 Task: Create a due date automation when advanced on, 2 days after a card is due add dates starting in in more than 1 days at 11:00 AM.
Action: Mouse moved to (1038, 81)
Screenshot: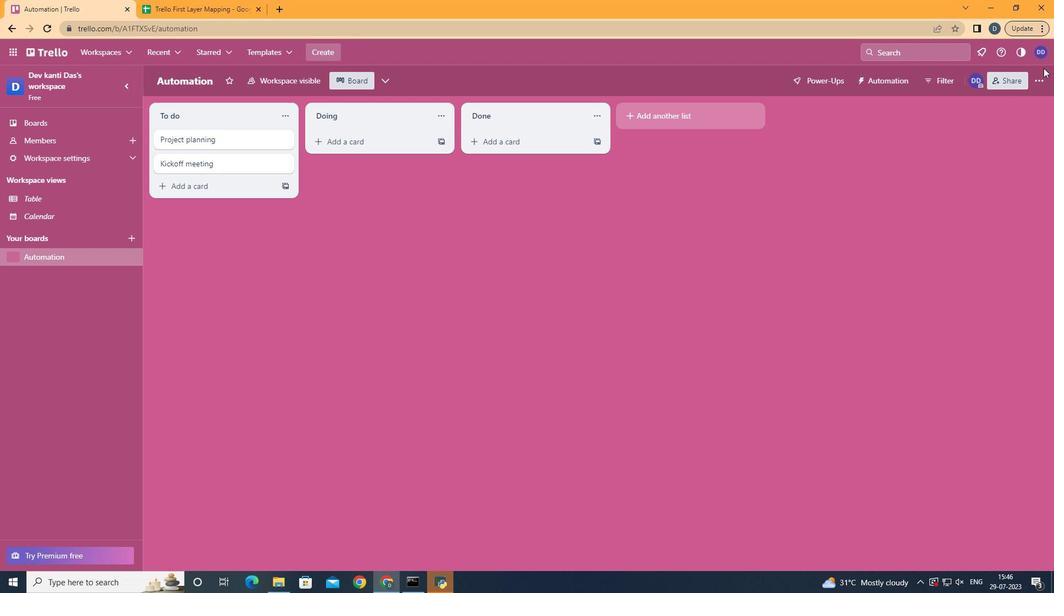 
Action: Mouse pressed left at (1038, 81)
Screenshot: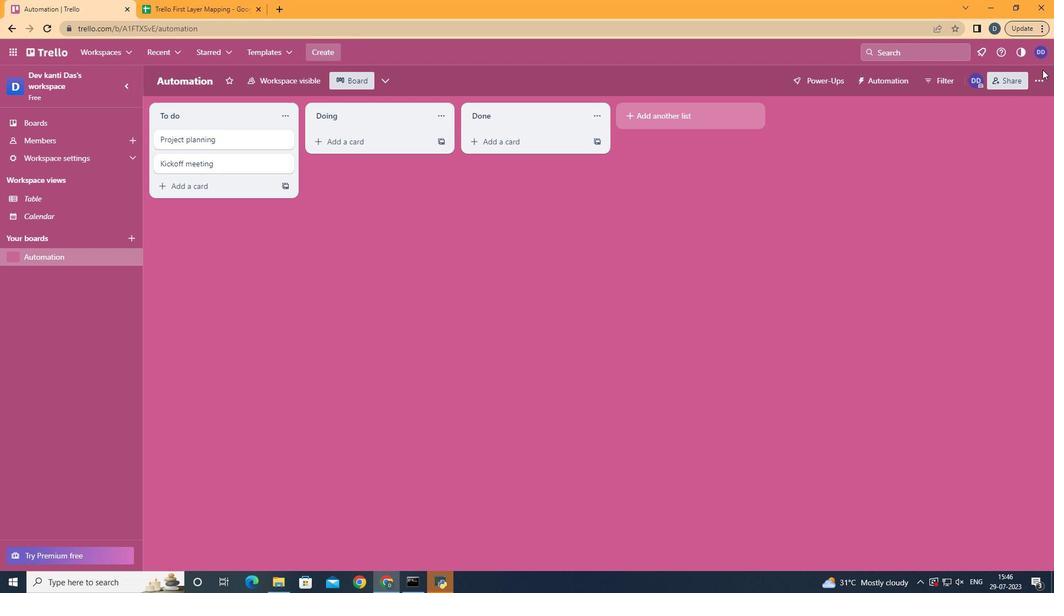 
Action: Mouse moved to (968, 235)
Screenshot: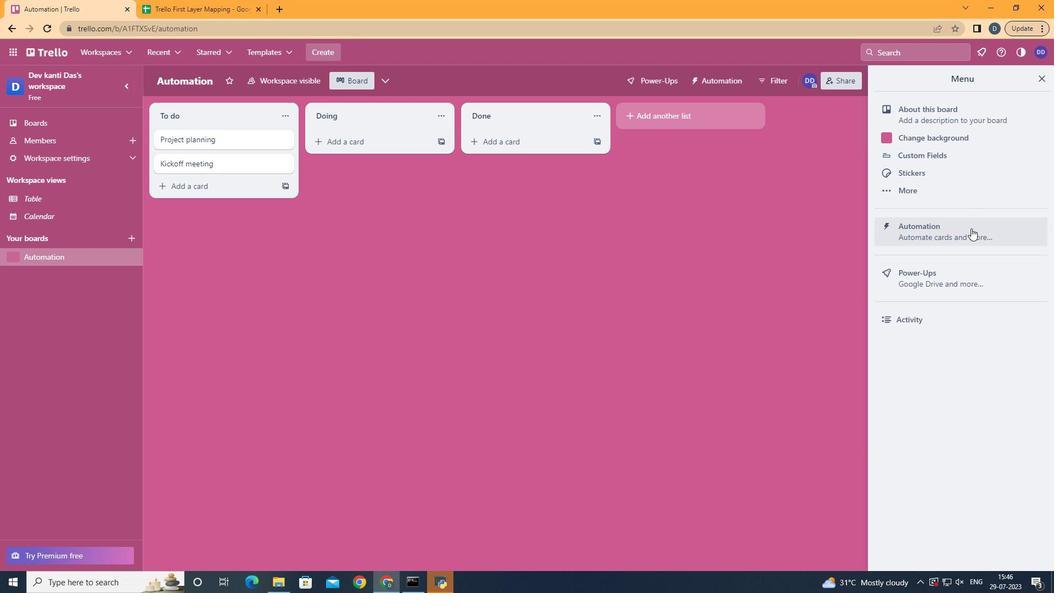 
Action: Mouse pressed left at (968, 235)
Screenshot: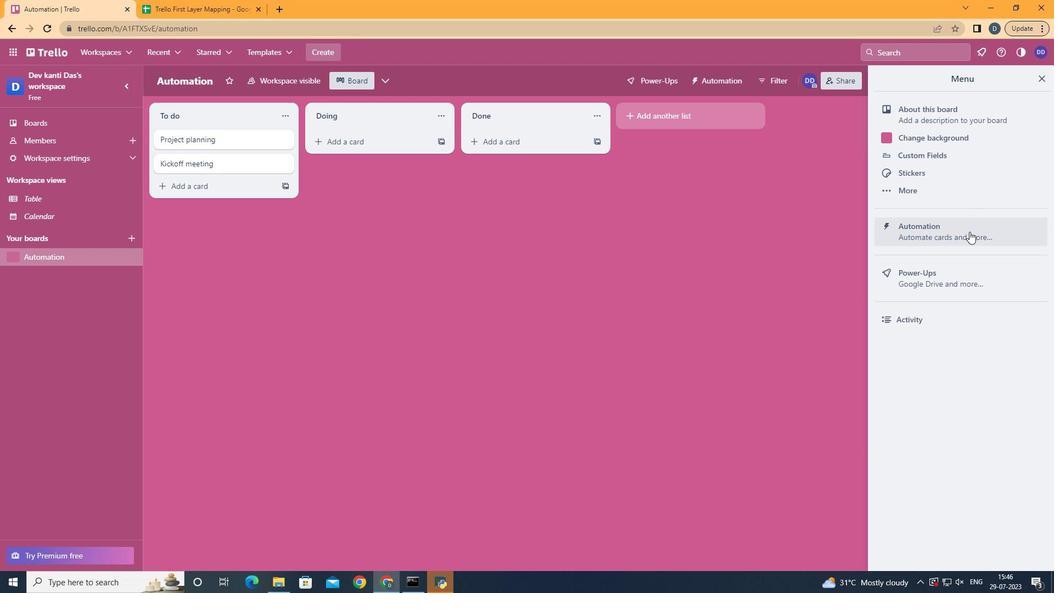 
Action: Mouse moved to (217, 221)
Screenshot: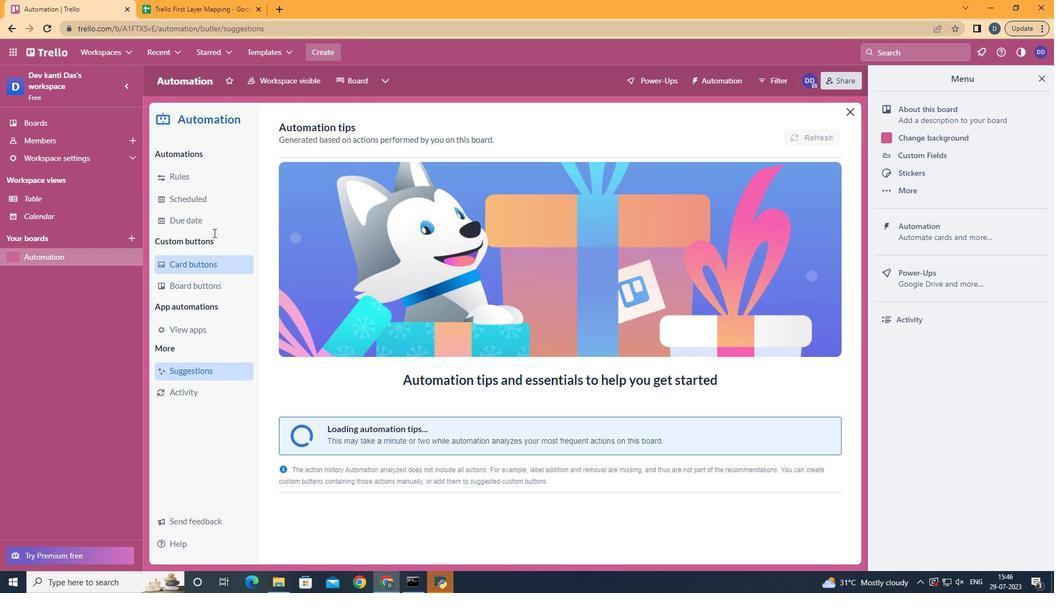 
Action: Mouse pressed left at (217, 221)
Screenshot: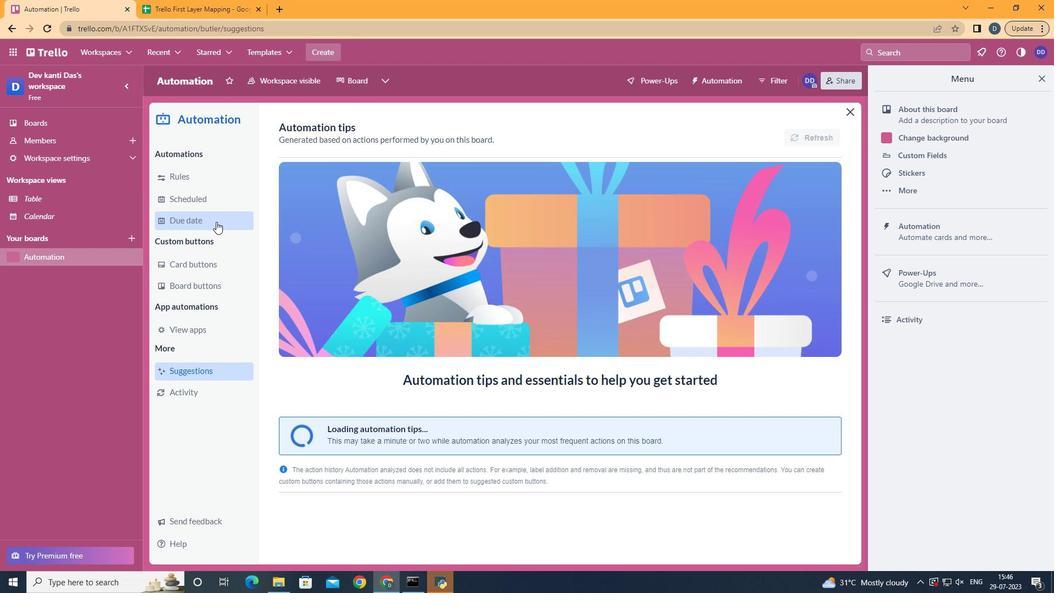 
Action: Mouse moved to (784, 125)
Screenshot: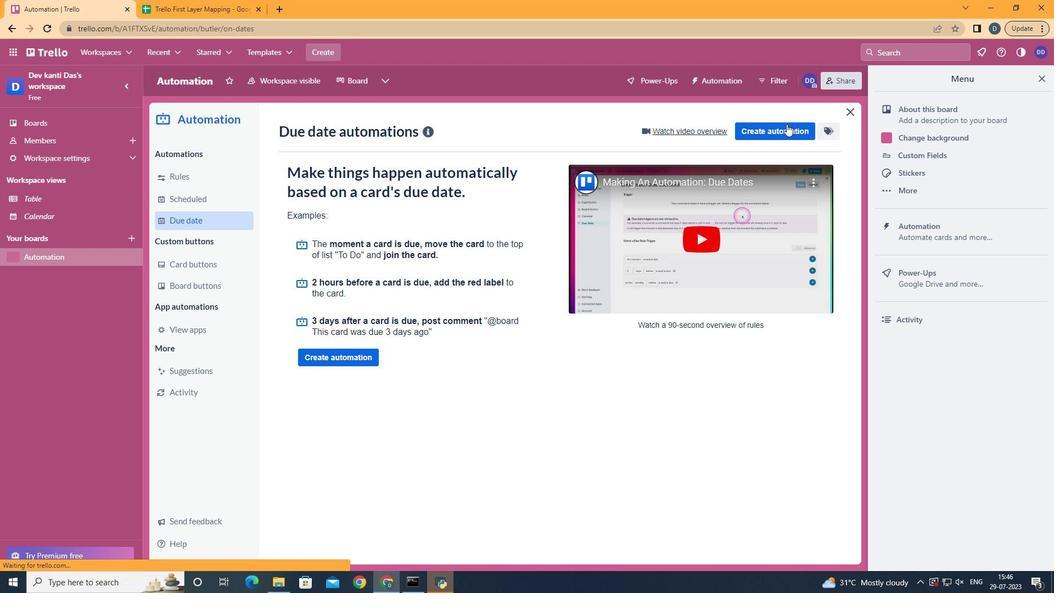 
Action: Mouse pressed left at (784, 125)
Screenshot: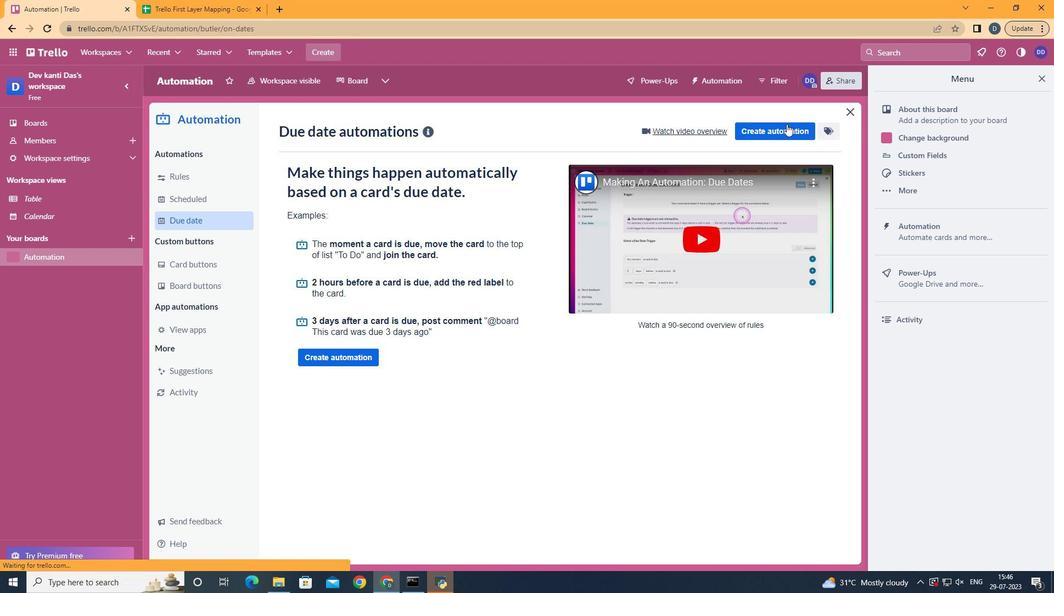 
Action: Mouse moved to (563, 231)
Screenshot: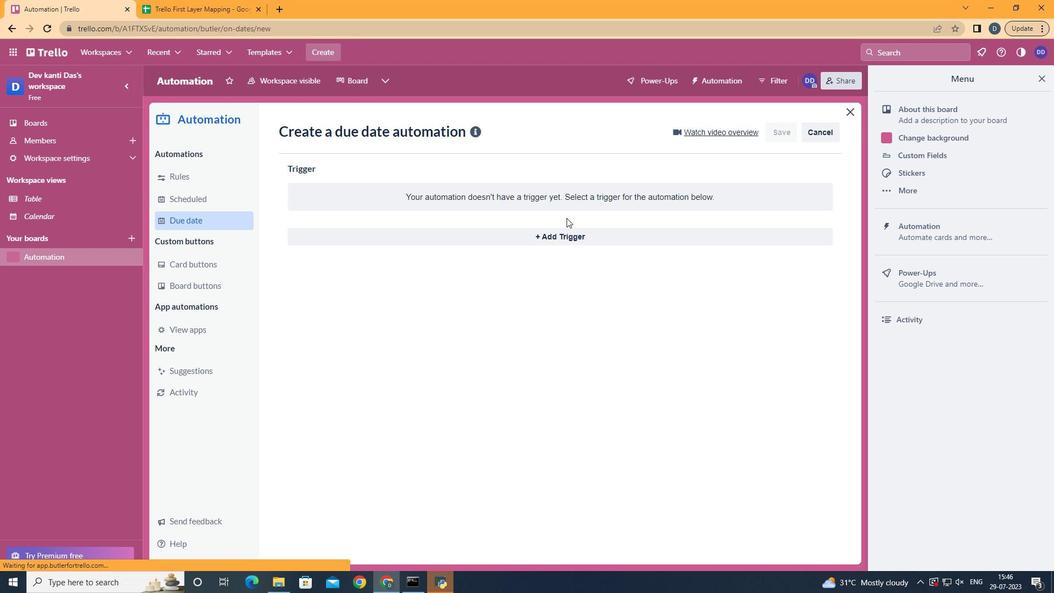 
Action: Mouse pressed left at (563, 231)
Screenshot: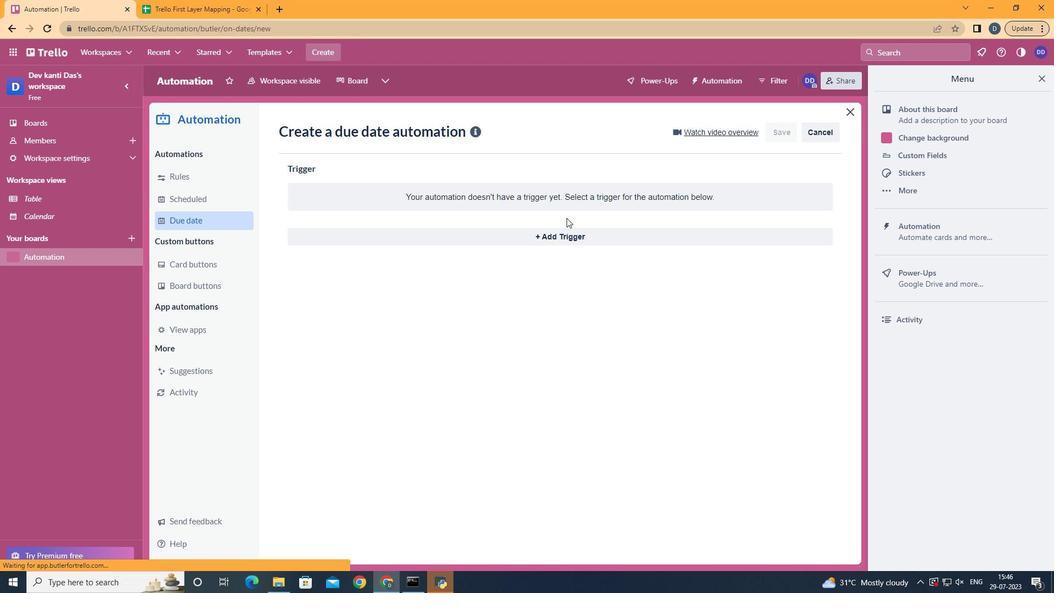 
Action: Mouse moved to (385, 447)
Screenshot: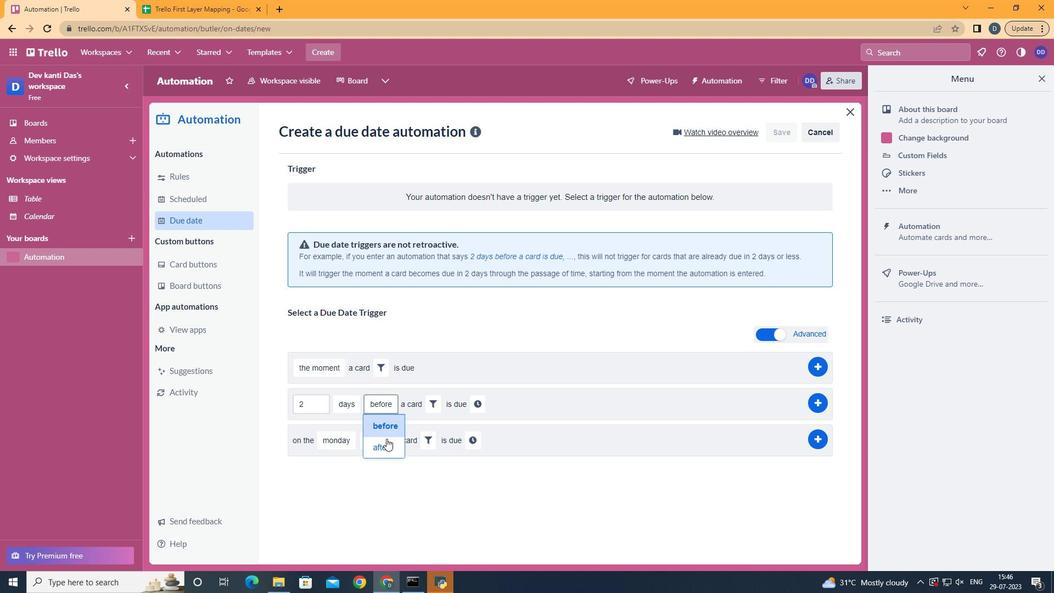 
Action: Mouse pressed left at (385, 447)
Screenshot: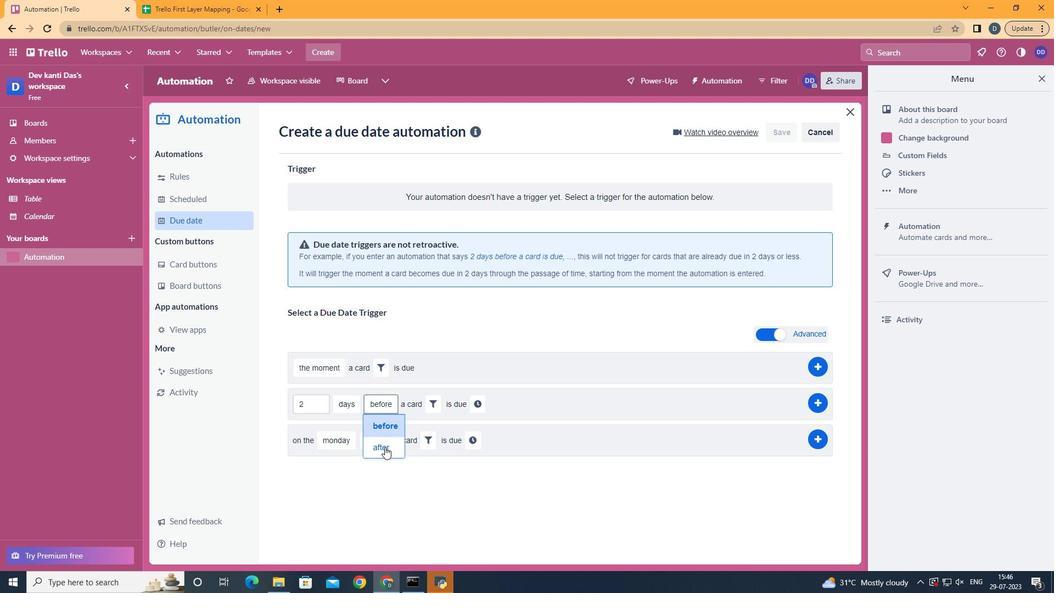 
Action: Mouse moved to (429, 403)
Screenshot: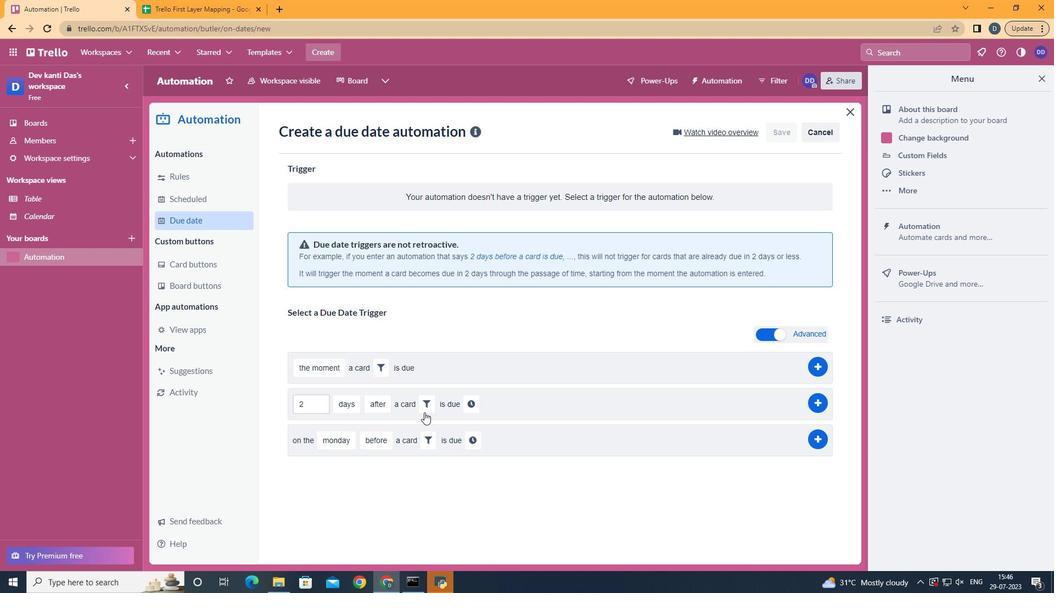 
Action: Mouse pressed left at (429, 403)
Screenshot: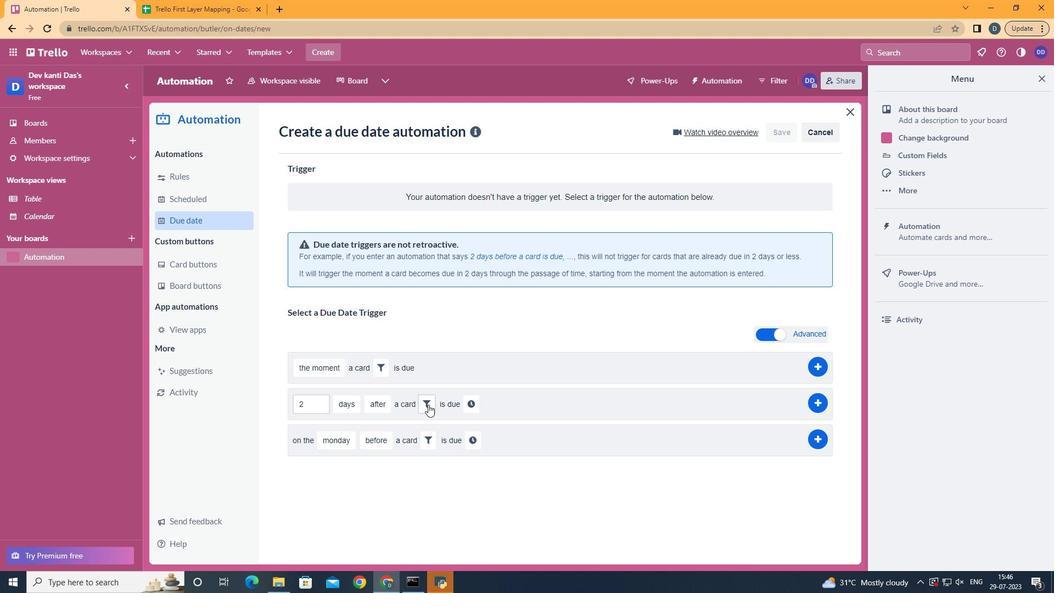 
Action: Mouse moved to (473, 441)
Screenshot: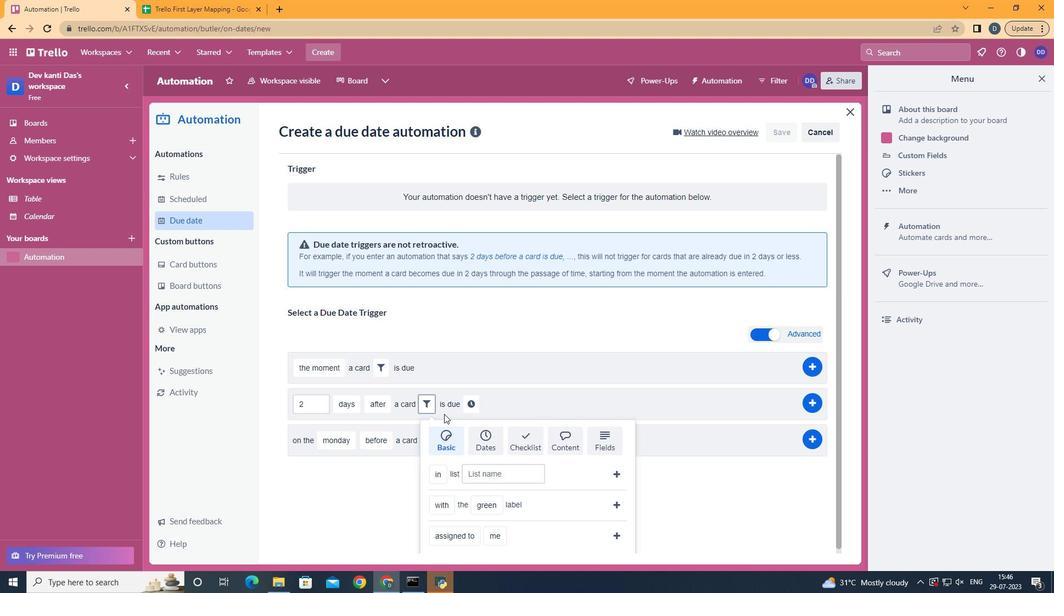 
Action: Mouse pressed left at (473, 441)
Screenshot: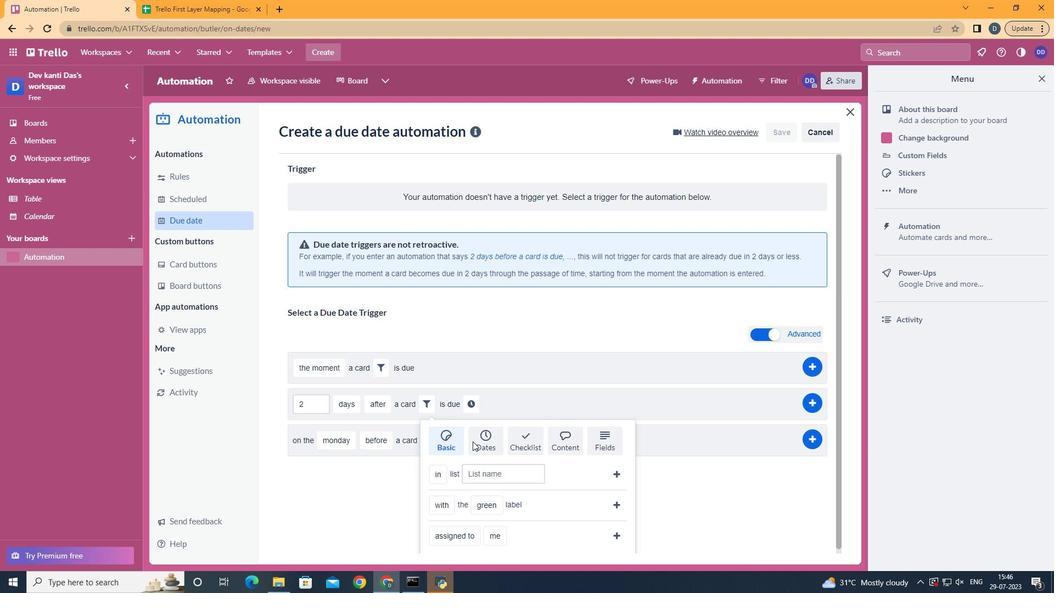 
Action: Mouse scrolled (473, 441) with delta (0, 0)
Screenshot: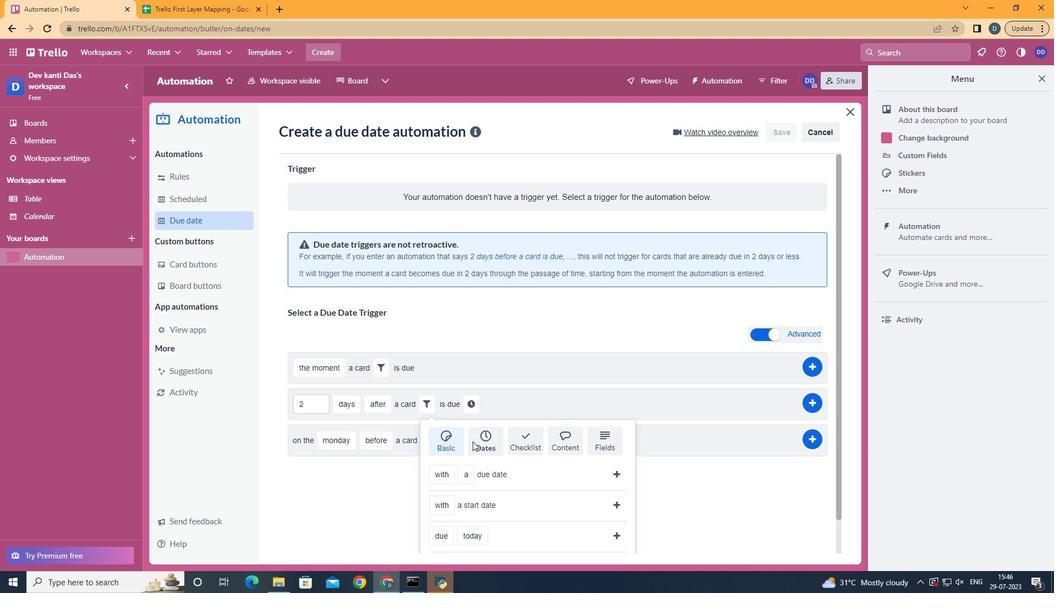 
Action: Mouse scrolled (473, 441) with delta (0, 0)
Screenshot: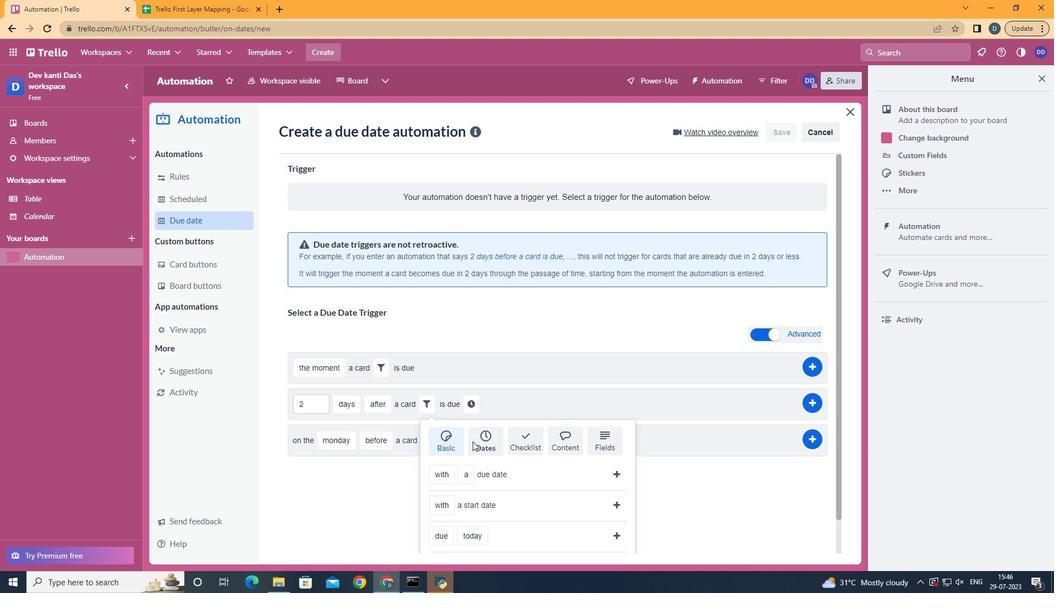 
Action: Mouse scrolled (473, 441) with delta (0, 0)
Screenshot: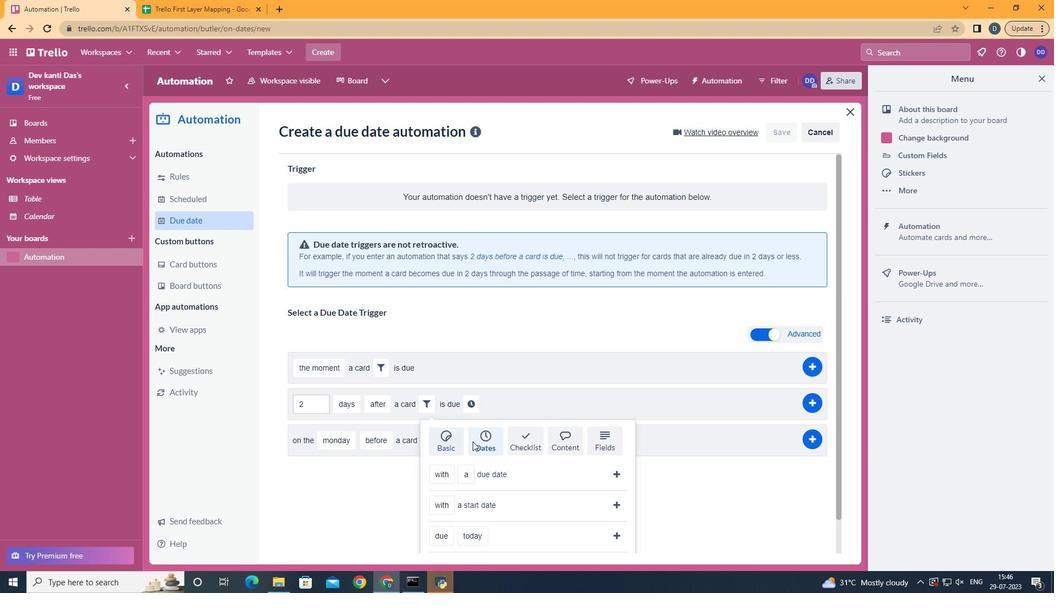 
Action: Mouse scrolled (473, 441) with delta (0, 0)
Screenshot: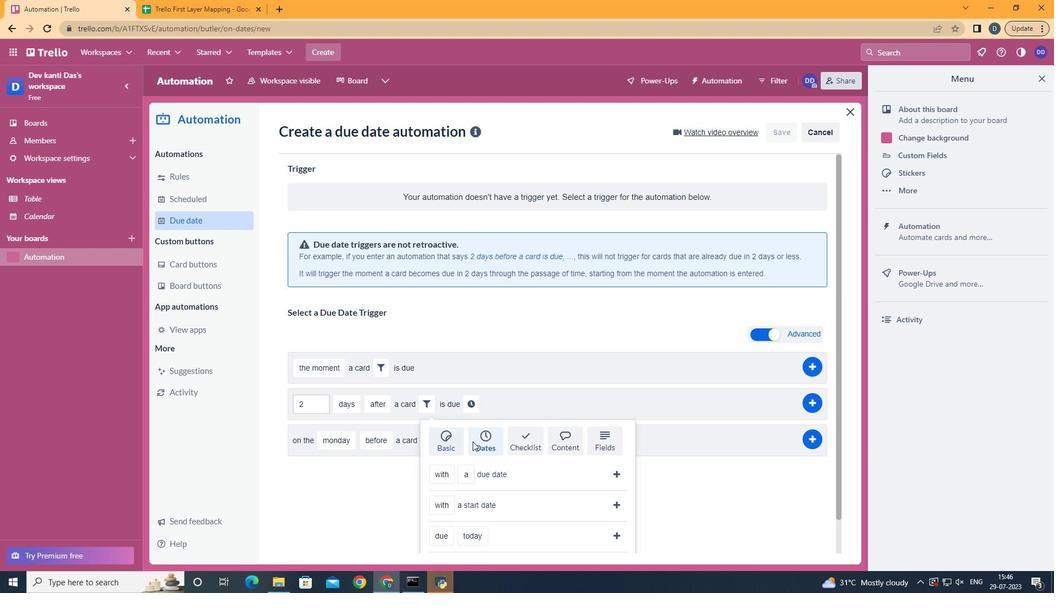 
Action: Mouse moved to (452, 507)
Screenshot: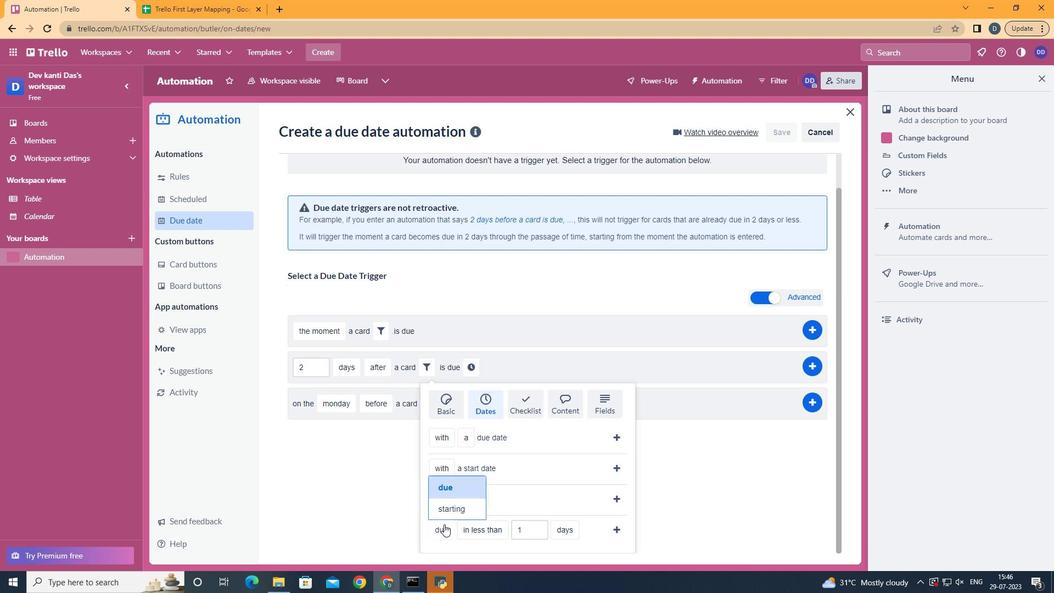 
Action: Mouse pressed left at (452, 507)
Screenshot: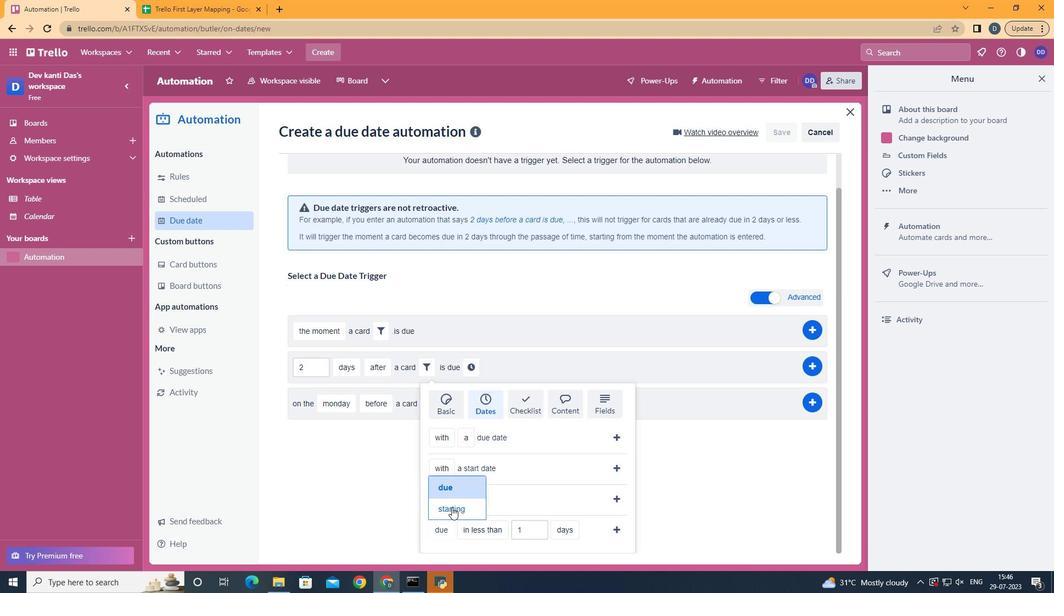 
Action: Mouse moved to (500, 459)
Screenshot: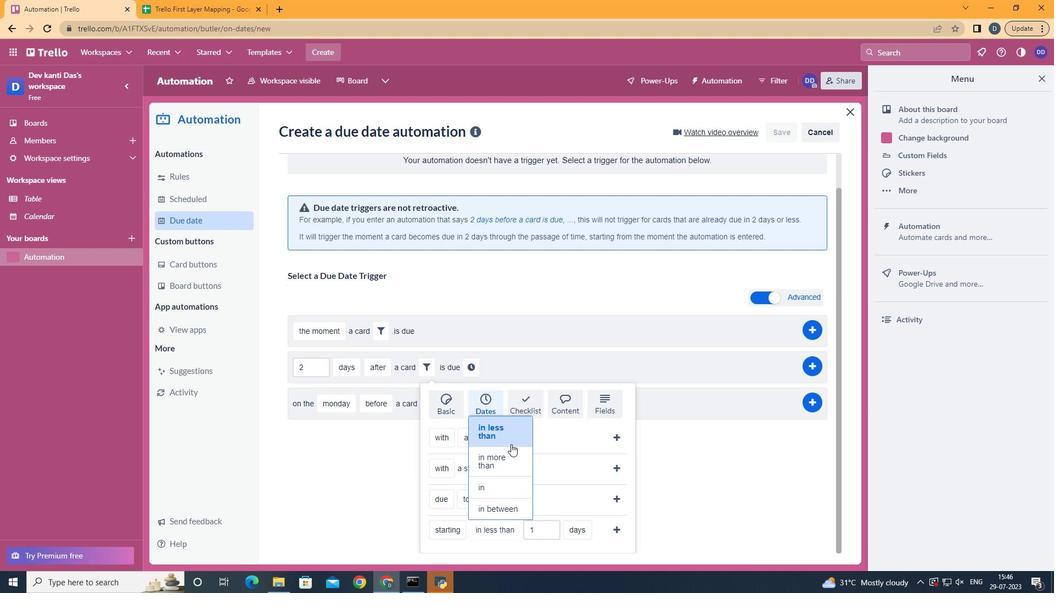 
Action: Mouse pressed left at (500, 459)
Screenshot: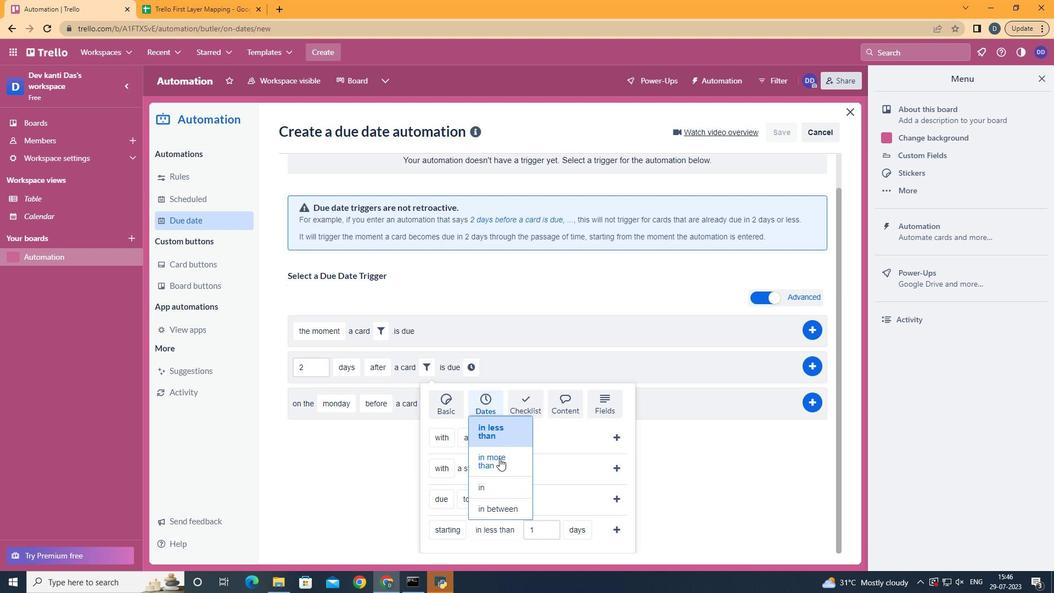 
Action: Mouse moved to (593, 482)
Screenshot: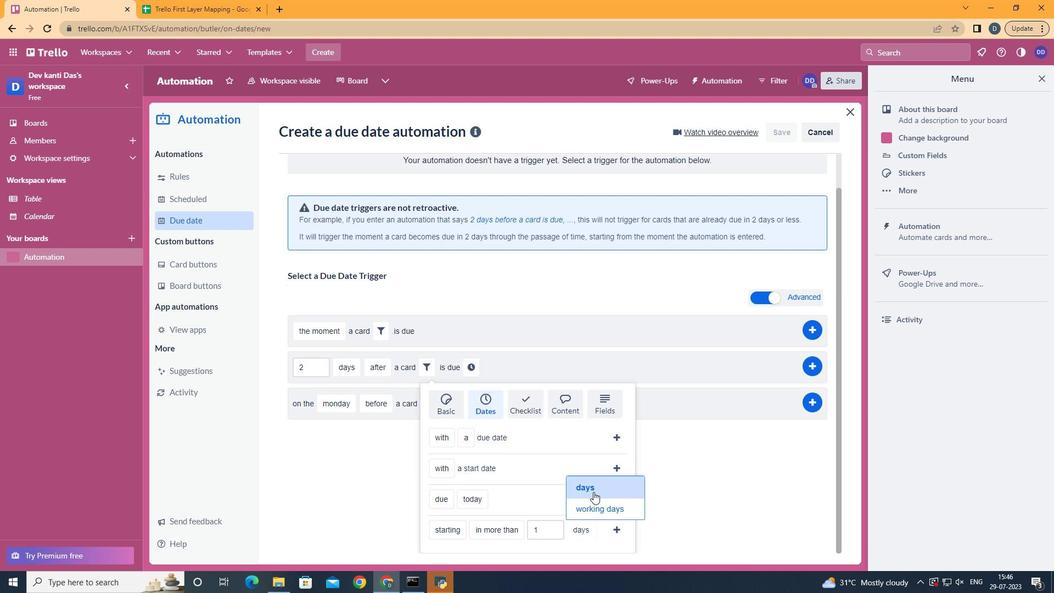 
Action: Mouse pressed left at (593, 482)
Screenshot: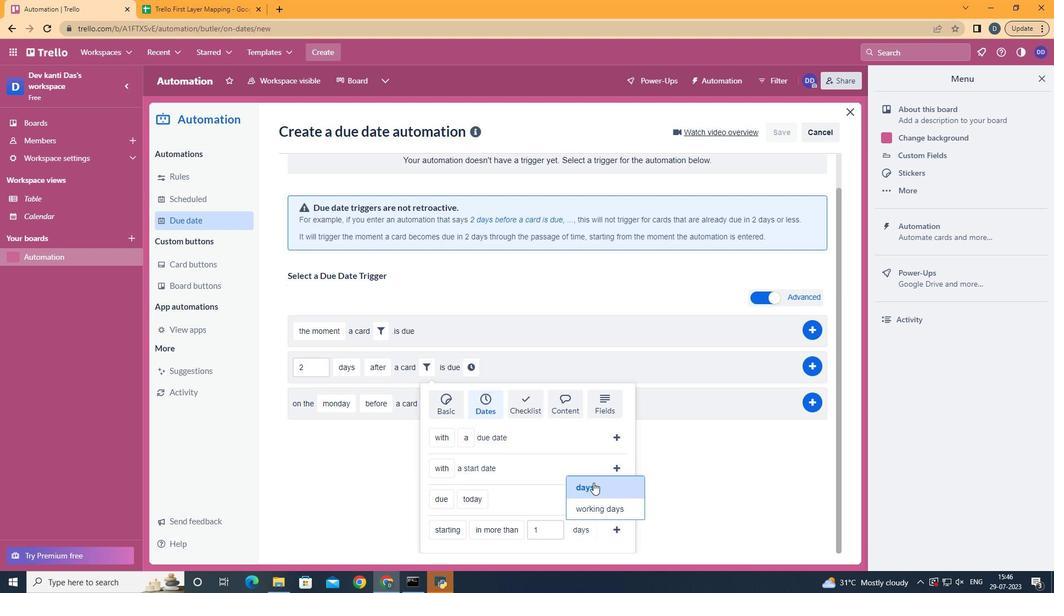 
Action: Mouse moved to (611, 526)
Screenshot: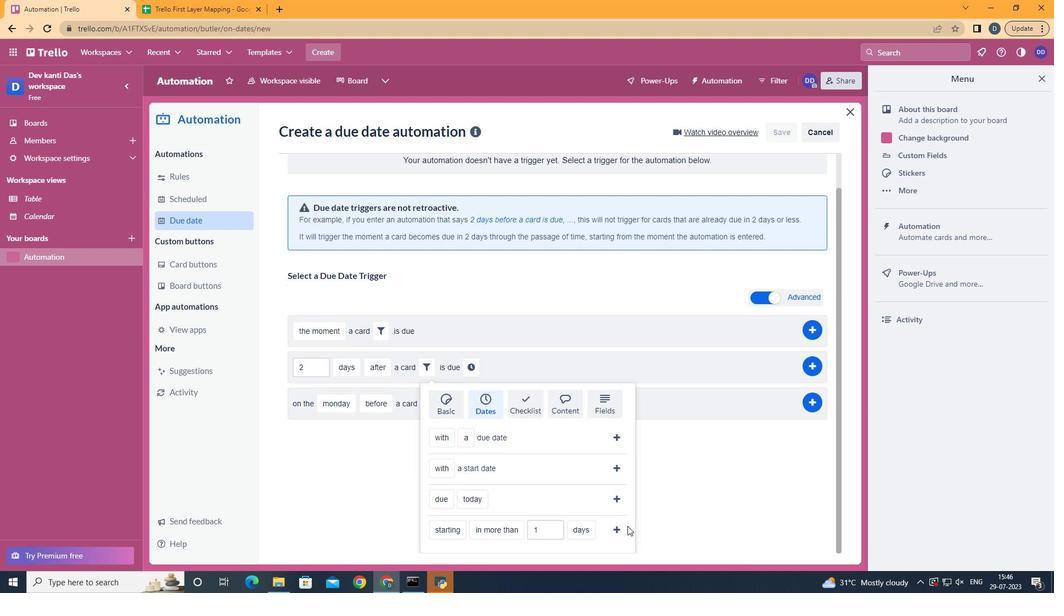 
Action: Mouse pressed left at (611, 526)
Screenshot: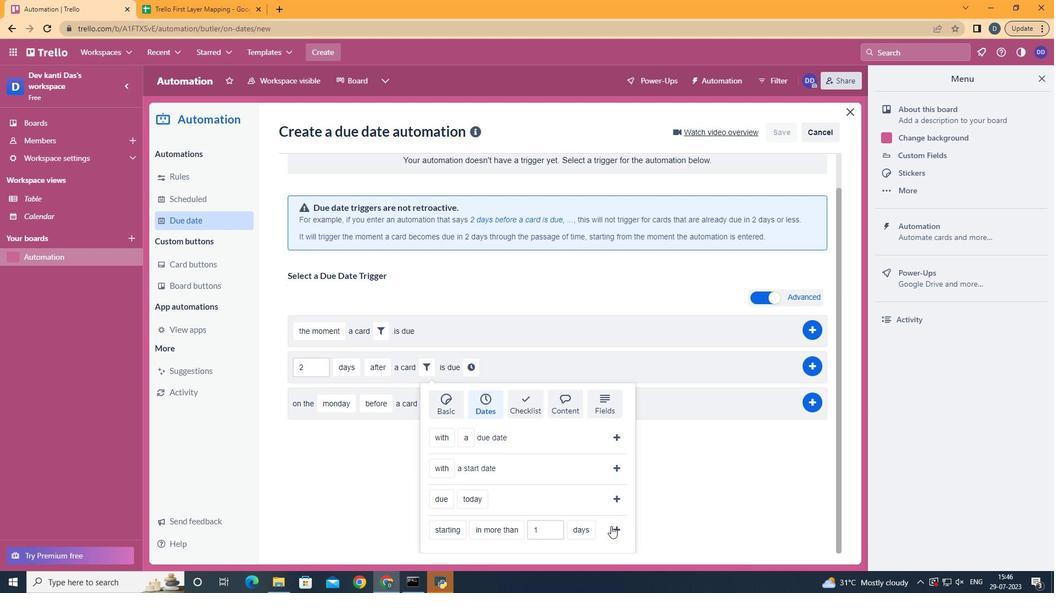 
Action: Mouse moved to (597, 404)
Screenshot: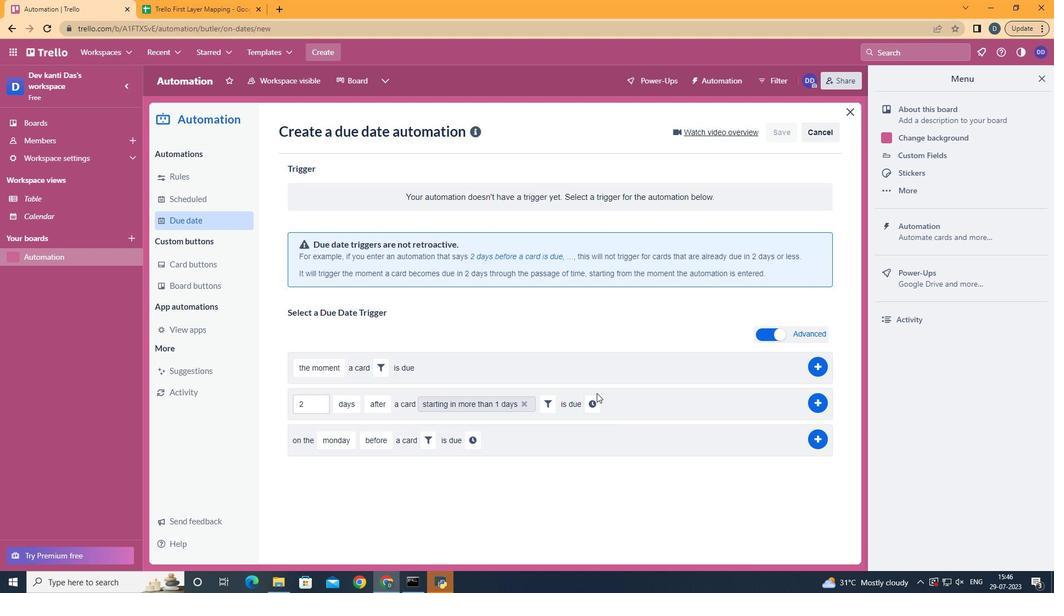 
Action: Mouse pressed left at (597, 404)
Screenshot: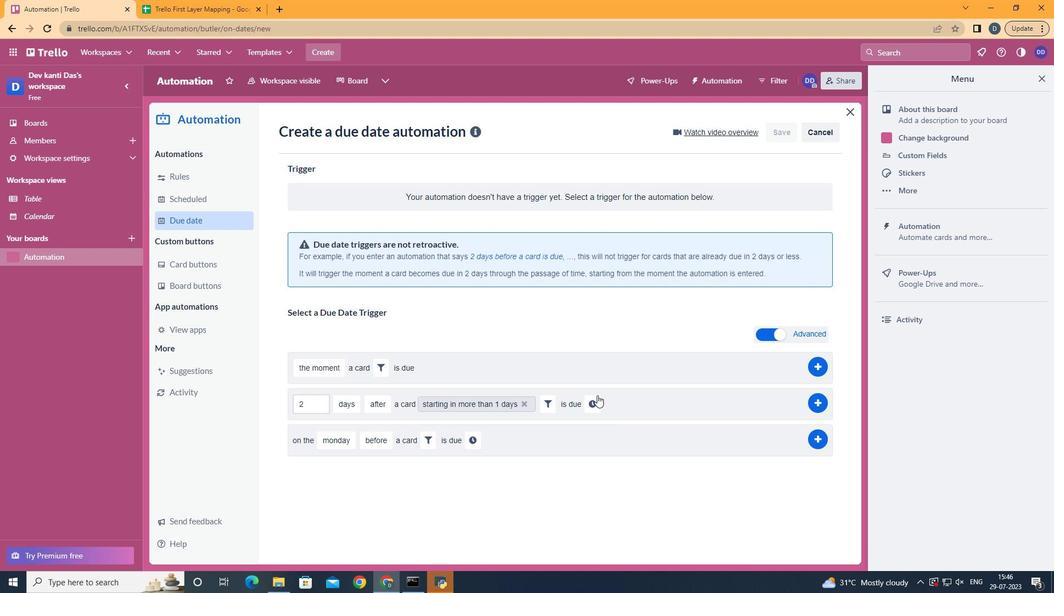 
Action: Mouse moved to (619, 402)
Screenshot: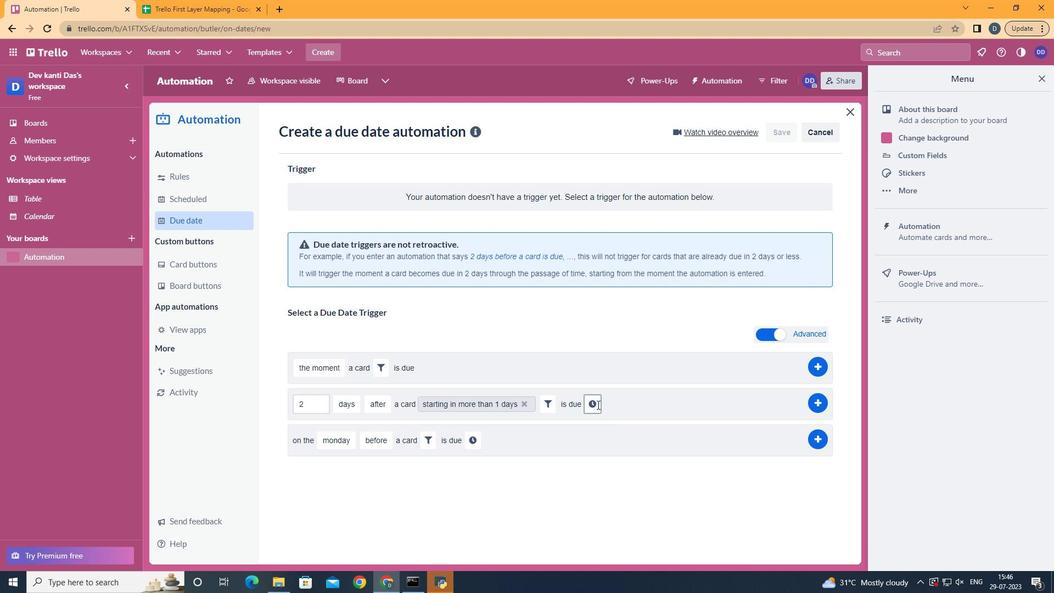 
Action: Mouse pressed left at (619, 402)
Screenshot: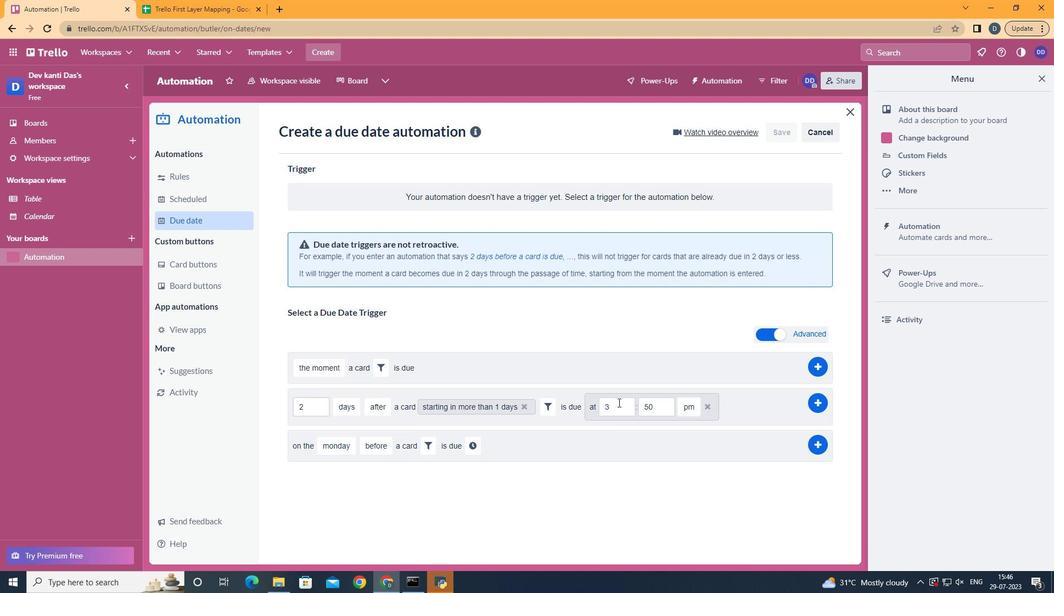 
Action: Key pressed <Key.backspace>11
Screenshot: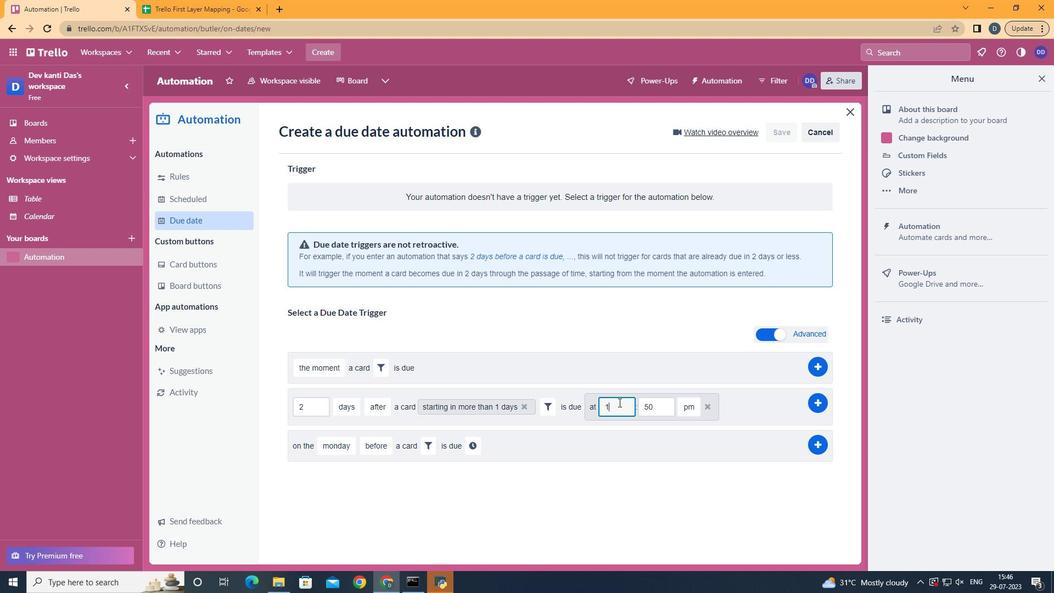
Action: Mouse moved to (653, 407)
Screenshot: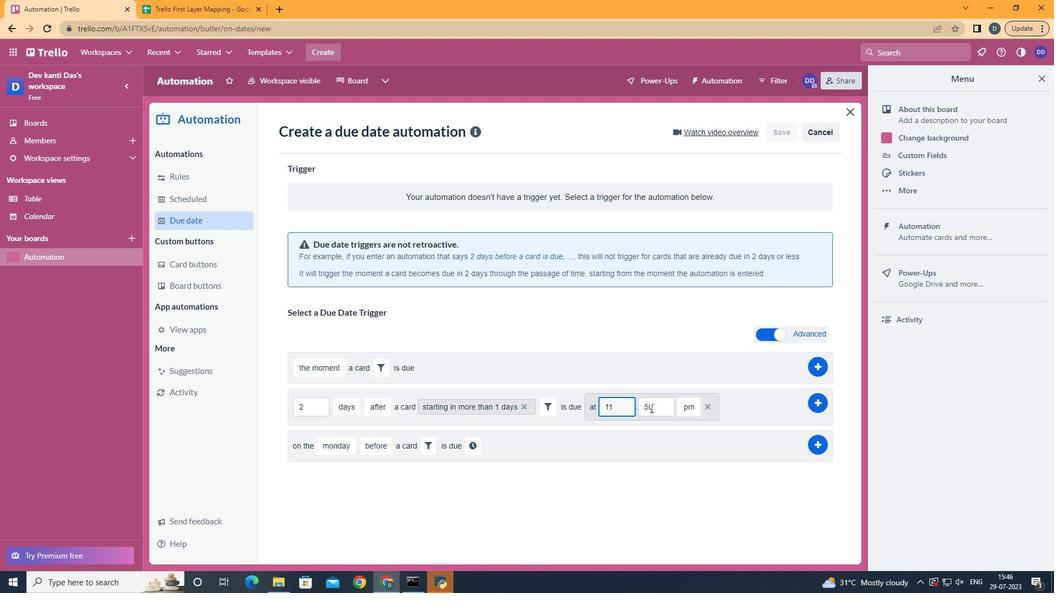 
Action: Mouse pressed left at (653, 407)
Screenshot: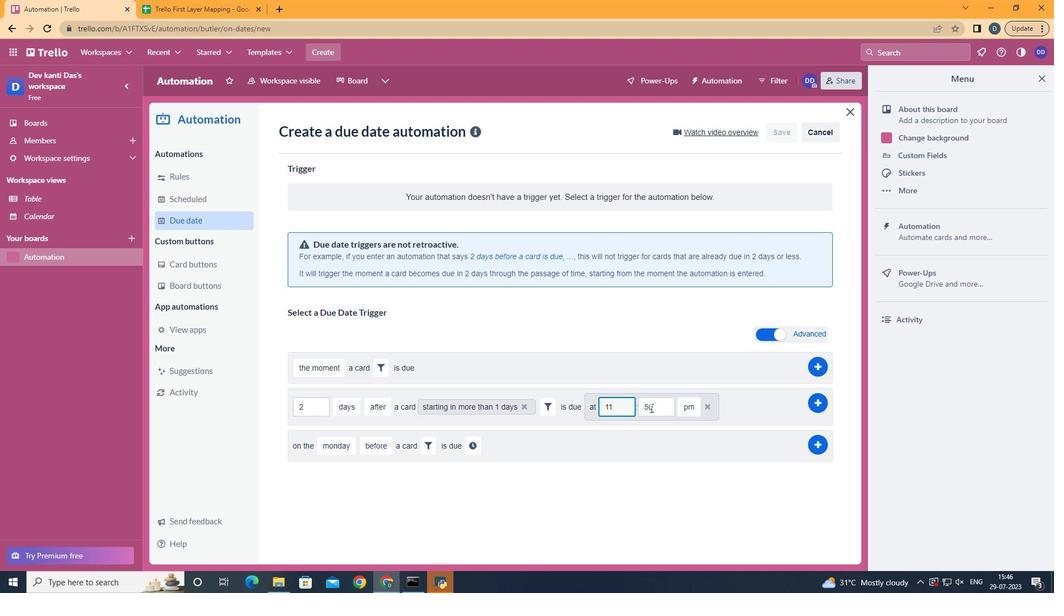
Action: Key pressed <Key.backspace><Key.backspace>00
Screenshot: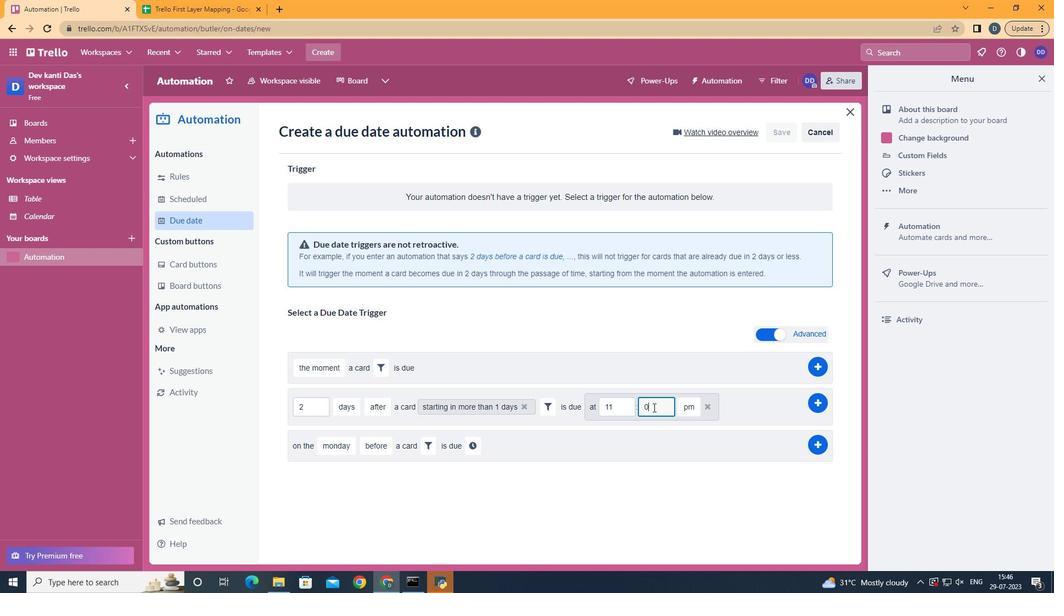 
Action: Mouse moved to (696, 425)
Screenshot: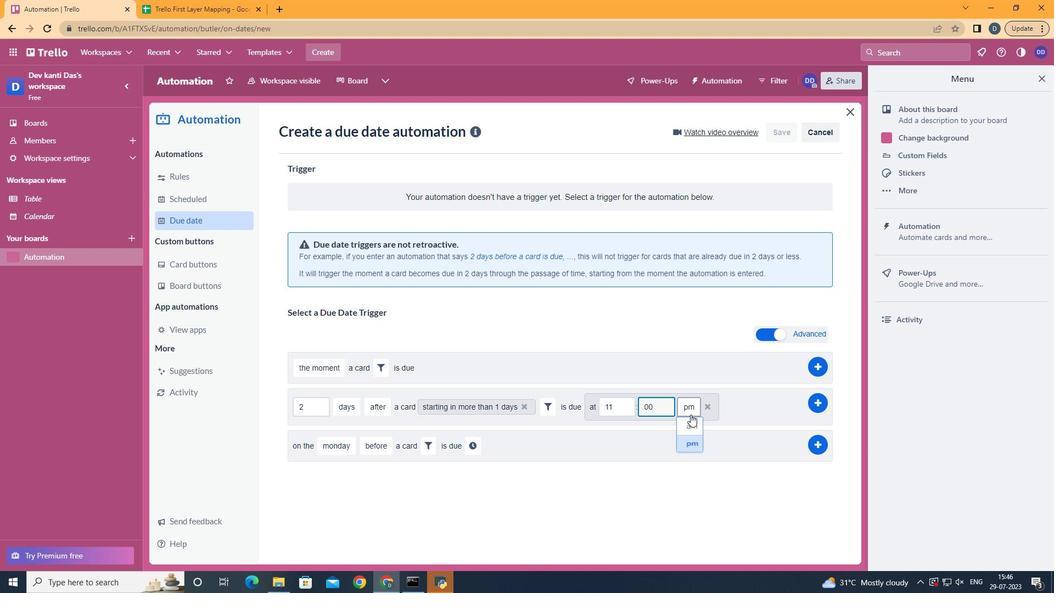 
Action: Mouse pressed left at (696, 425)
Screenshot: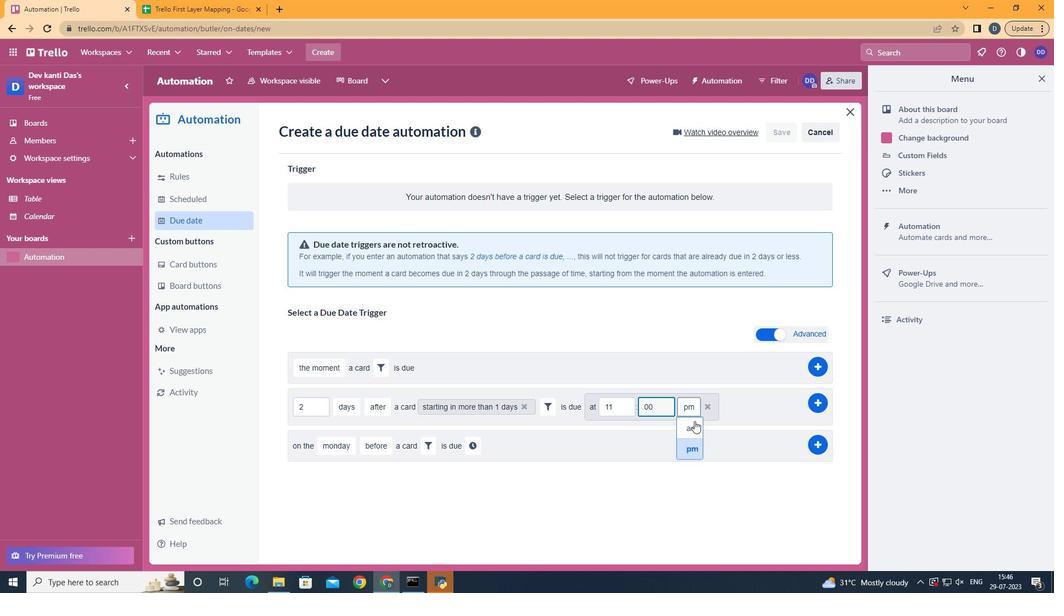 
Action: Mouse moved to (696, 426)
Screenshot: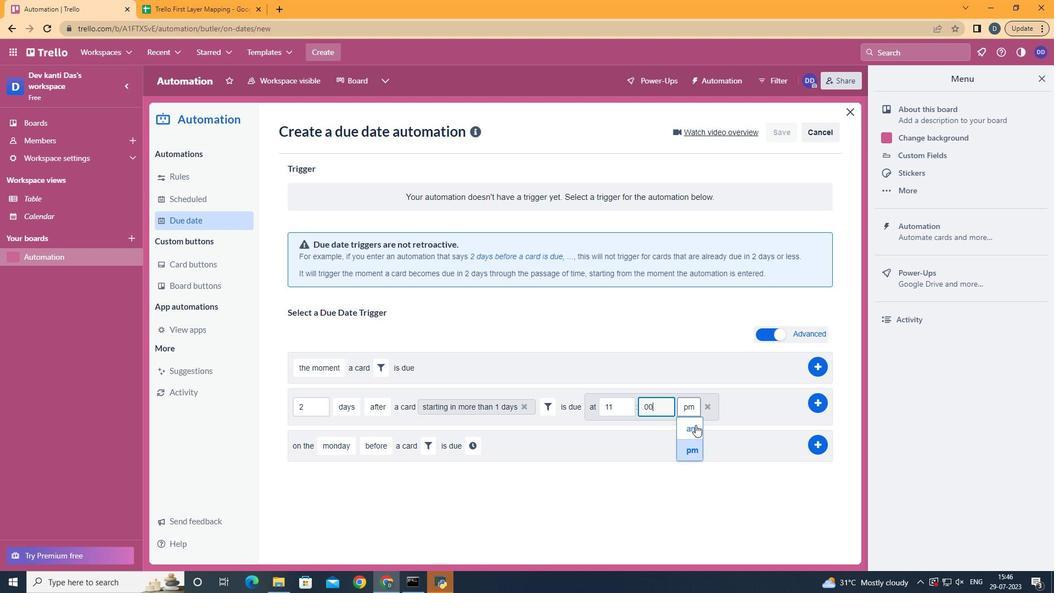 
